 Task: Invite Team Member Softage.1@softage.net to Workspace Health and Safety. Invite Team Member Softage.2@softage.net to Workspace Health and Safety. Invite Team Member Softage.3@softage.net to Workspace Health and Safety. Invite Team Member Softage.4@softage.net to Workspace Health and Safety
Action: Mouse moved to (1053, 140)
Screenshot: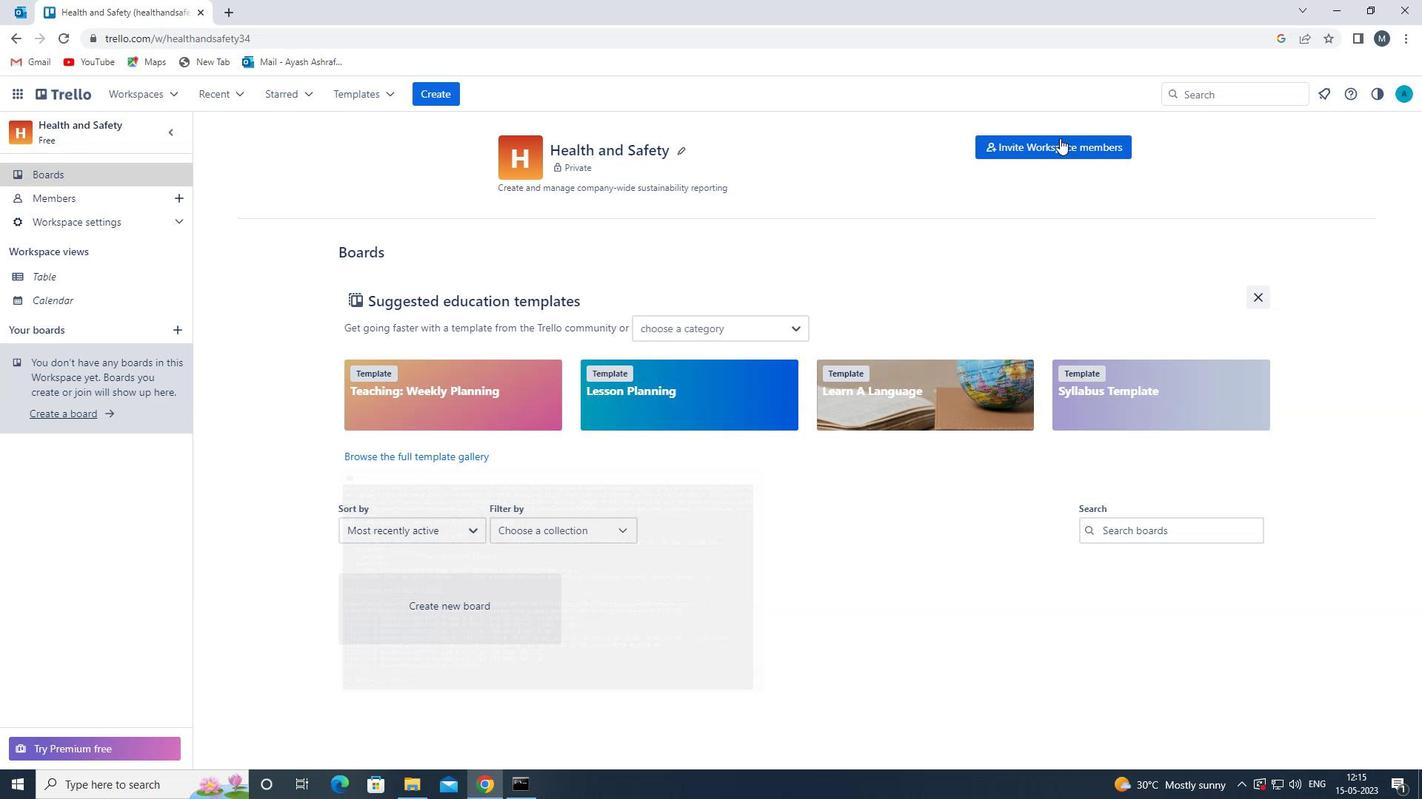 
Action: Mouse pressed left at (1053, 140)
Screenshot: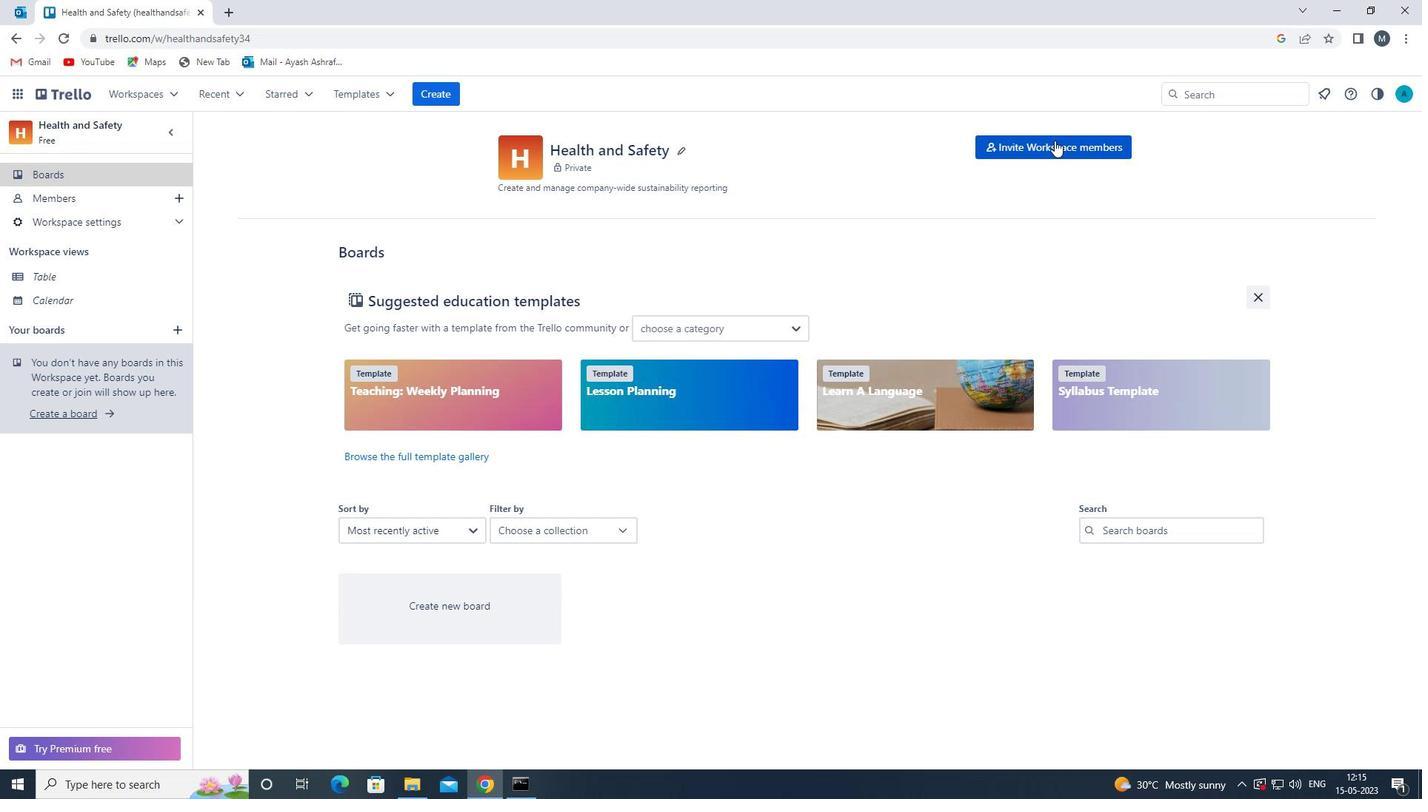 
Action: Mouse moved to (559, 414)
Screenshot: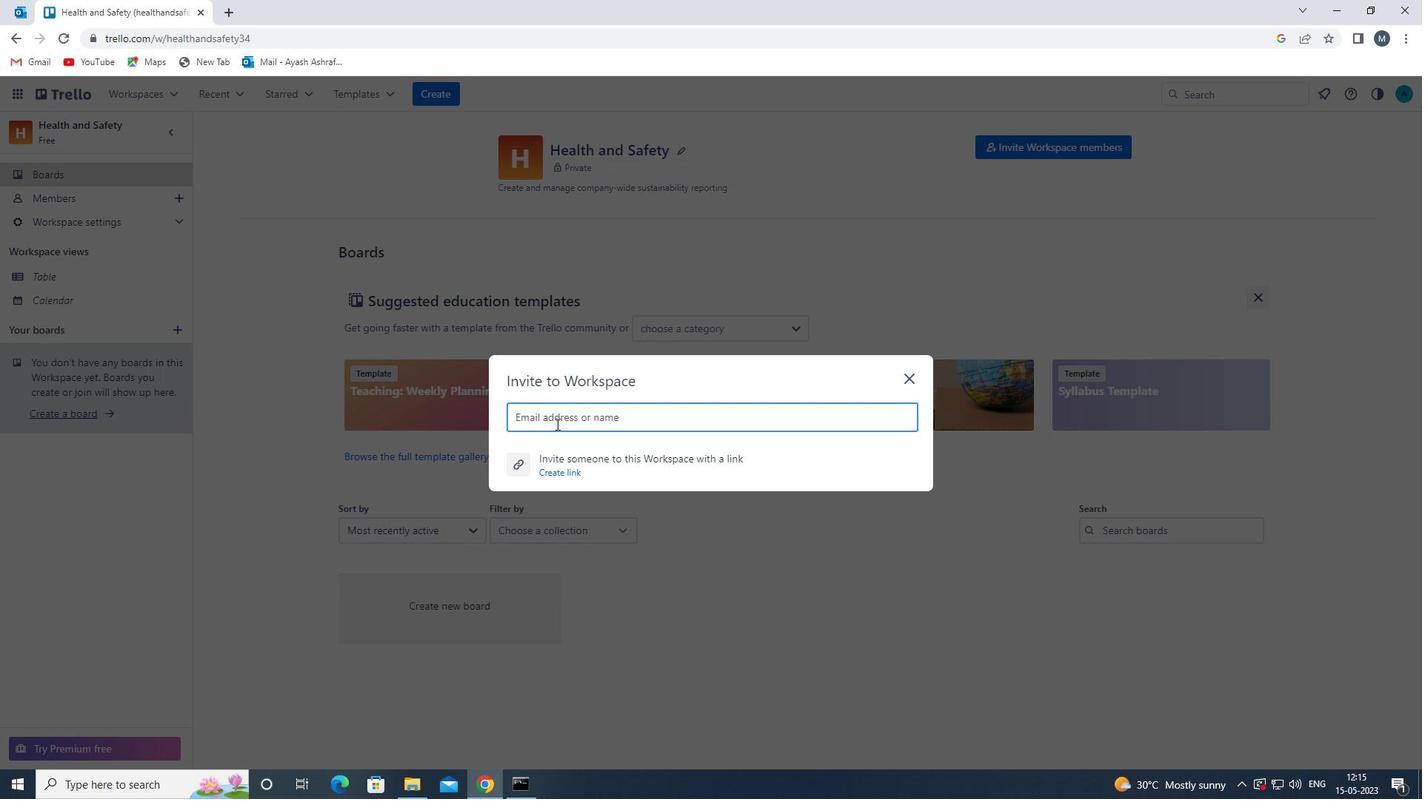 
Action: Mouse pressed left at (559, 414)
Screenshot: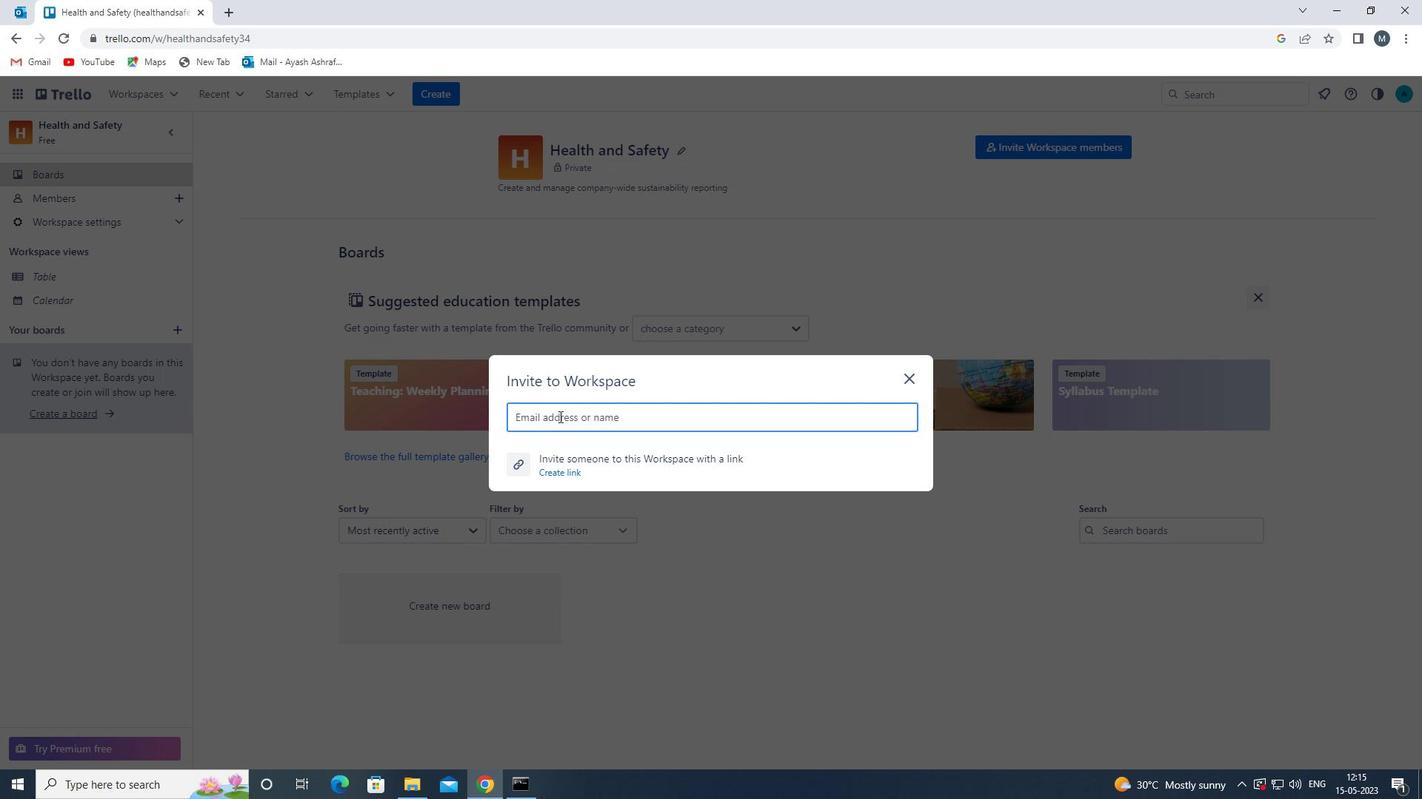 
Action: Key pressed softage.1<Key.shift><Key.shift><Key.shift><Key.shift><Key.shift><Key.shift><Key.shift><Key.shift><Key.shift><Key.shift>@SOFTAGE.NET
Screenshot: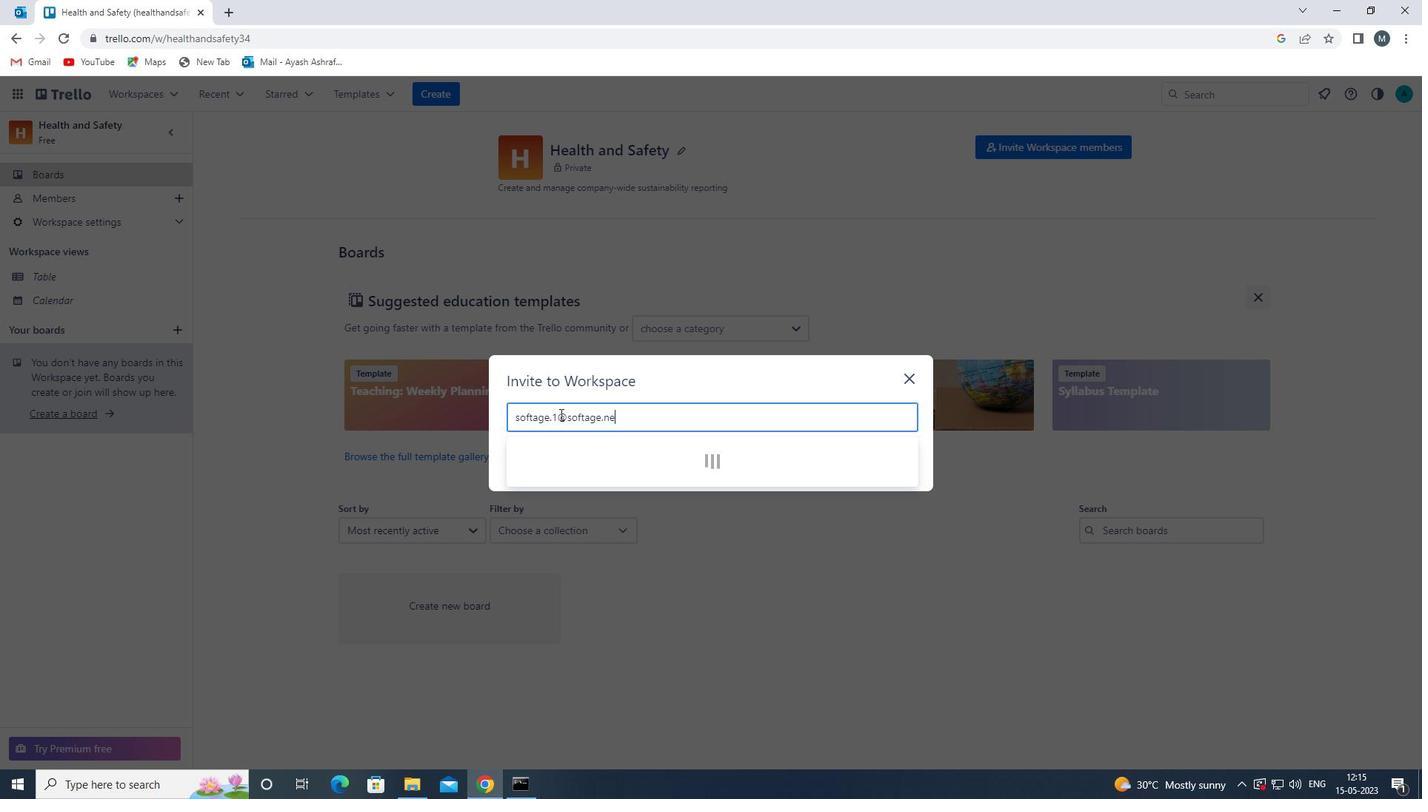 
Action: Mouse moved to (568, 463)
Screenshot: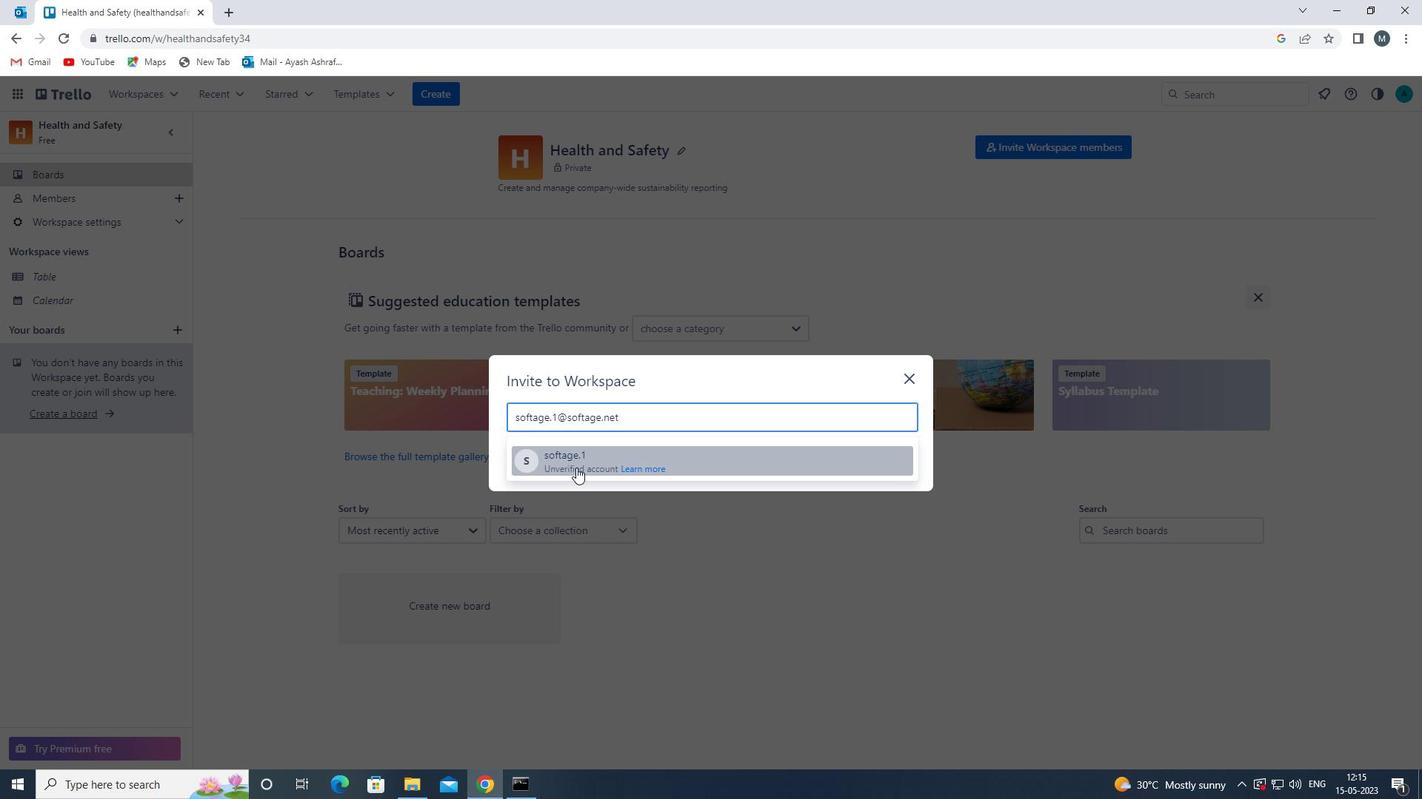 
Action: Mouse pressed left at (568, 463)
Screenshot: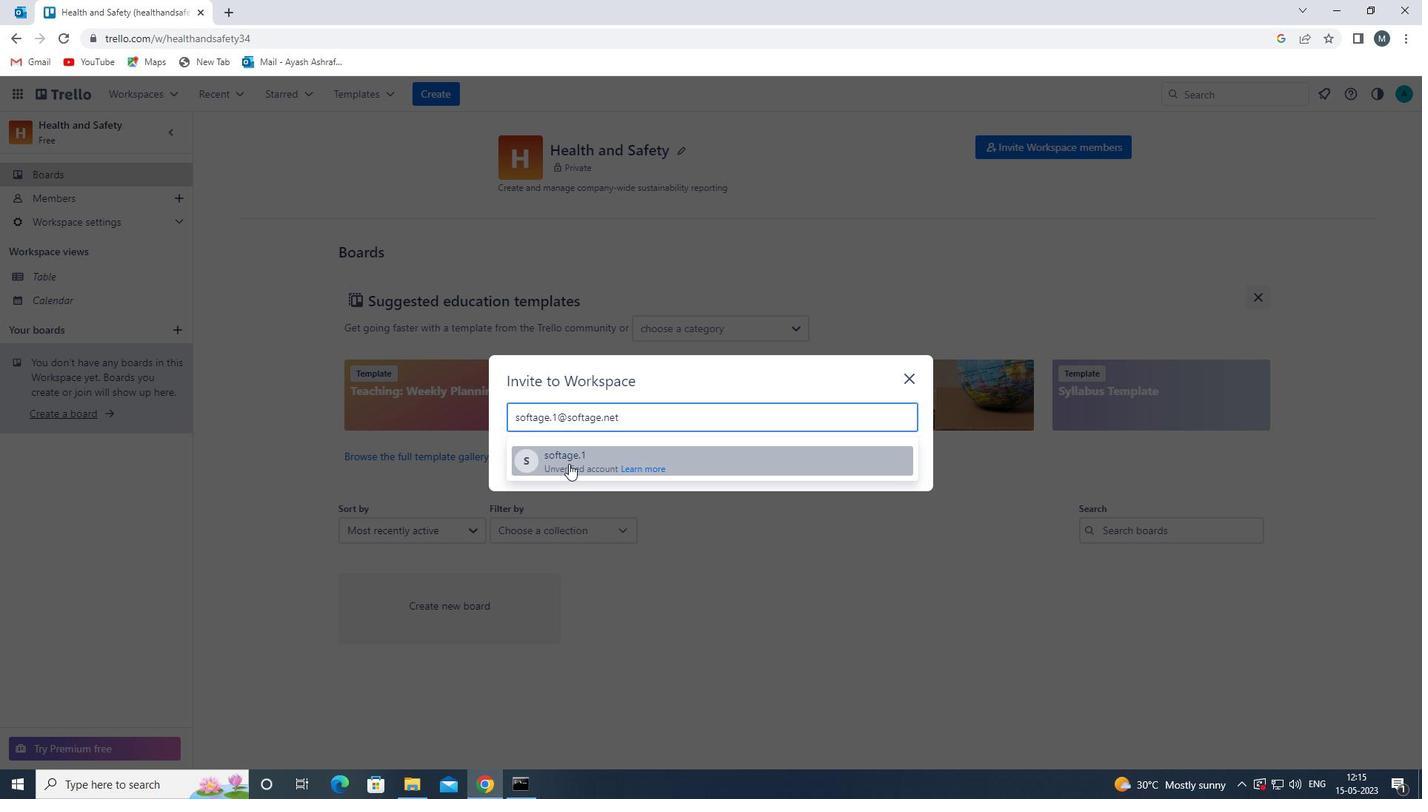 
Action: Mouse moved to (668, 408)
Screenshot: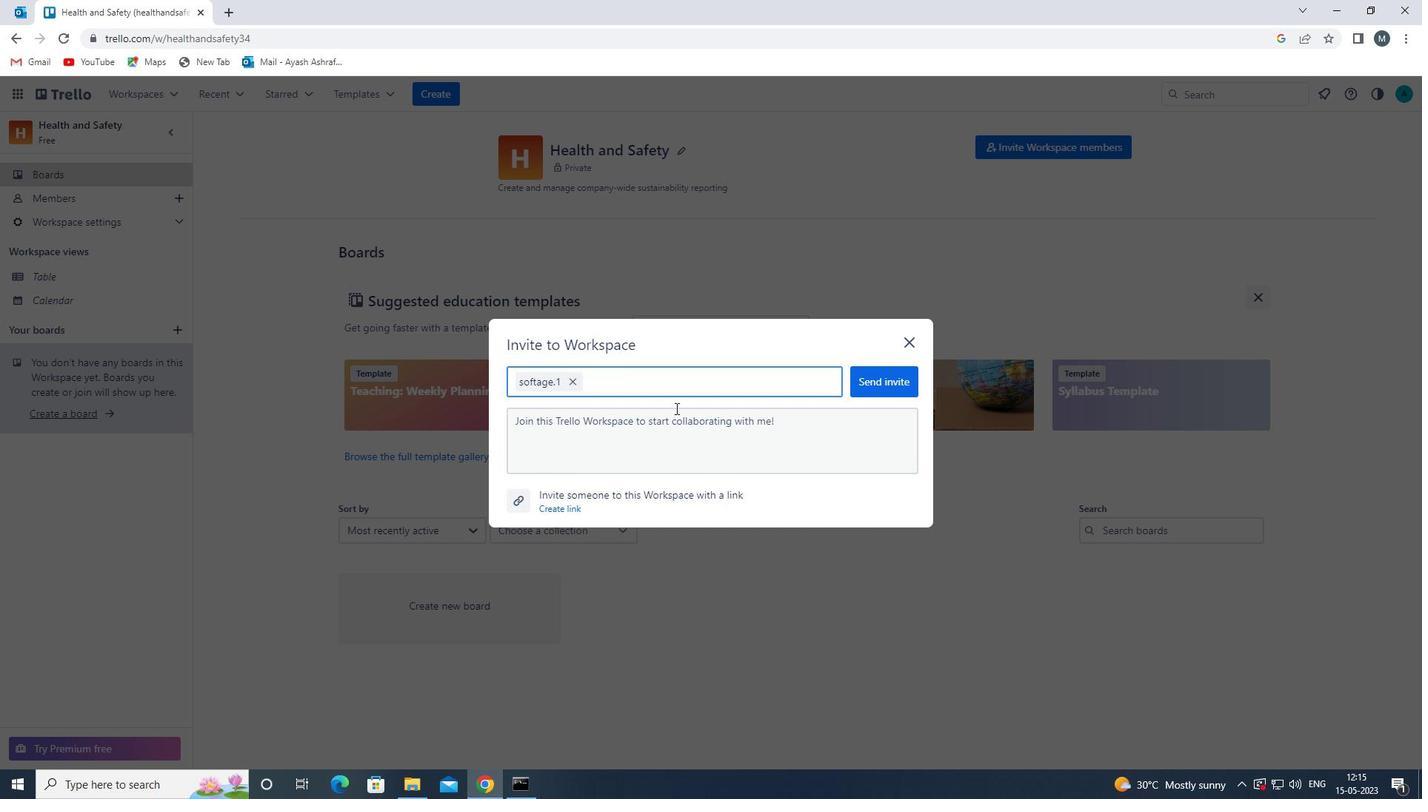 
Action: Key pressed SOFTAGE.2<Key.shift>@SOFTAGE.NET<Key.enter>SOFTAGE.3<Key.shift><Key.shift><Key.shift><Key.shift><Key.shift>@SOFTAGE.NET<Key.enter>SOFTAGE.4<Key.shift>@SOFTAGE.NET<Key.enter>
Screenshot: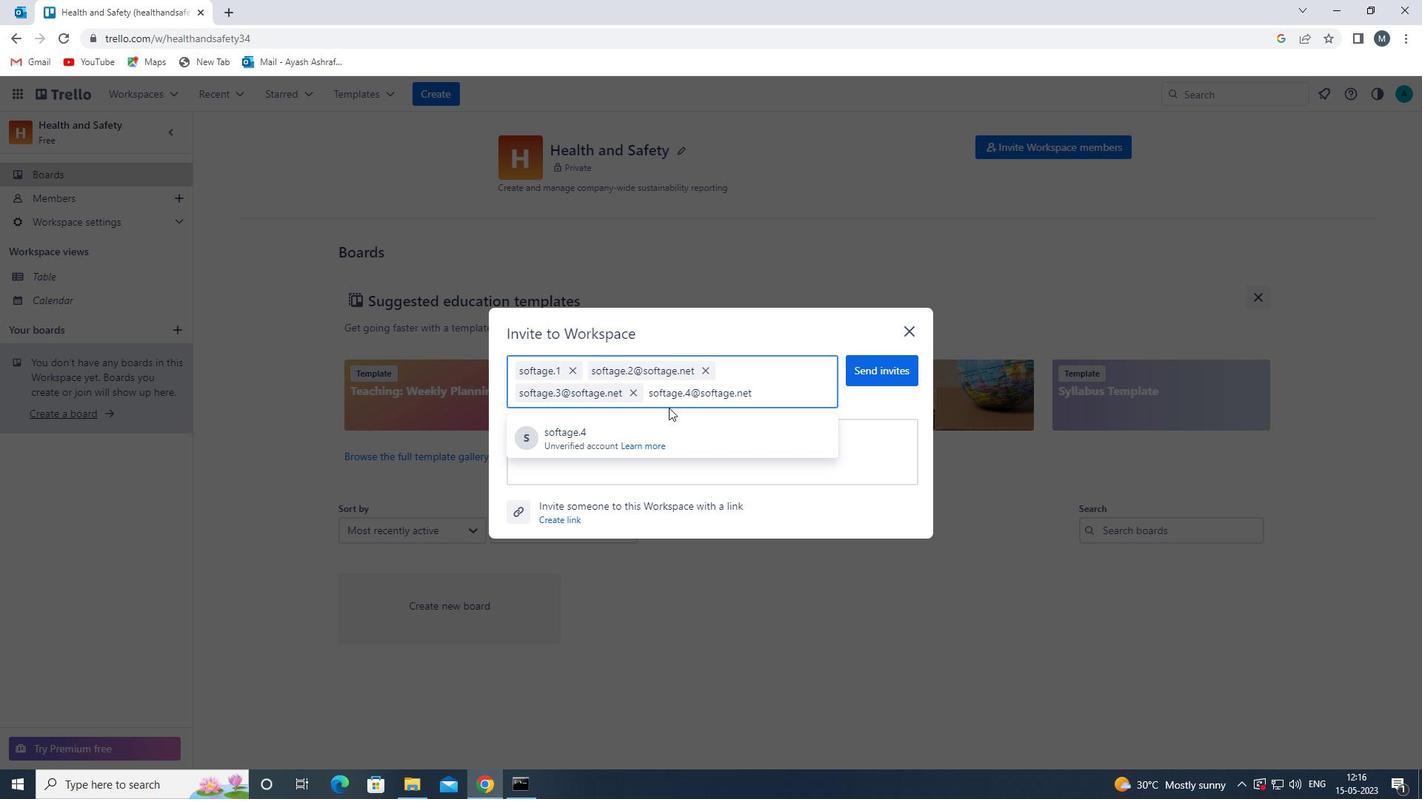 
Action: Mouse moved to (859, 368)
Screenshot: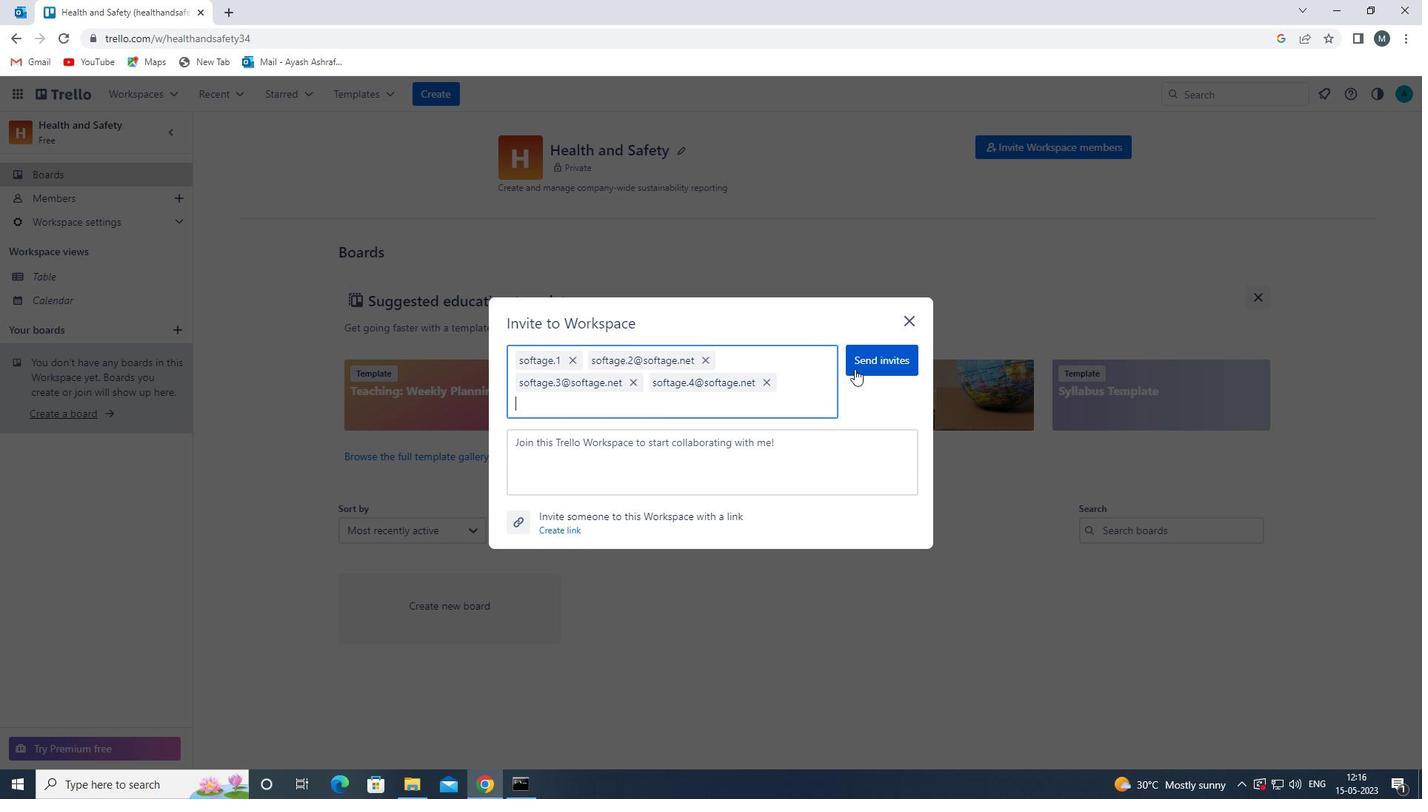 
Action: Mouse pressed left at (859, 368)
Screenshot: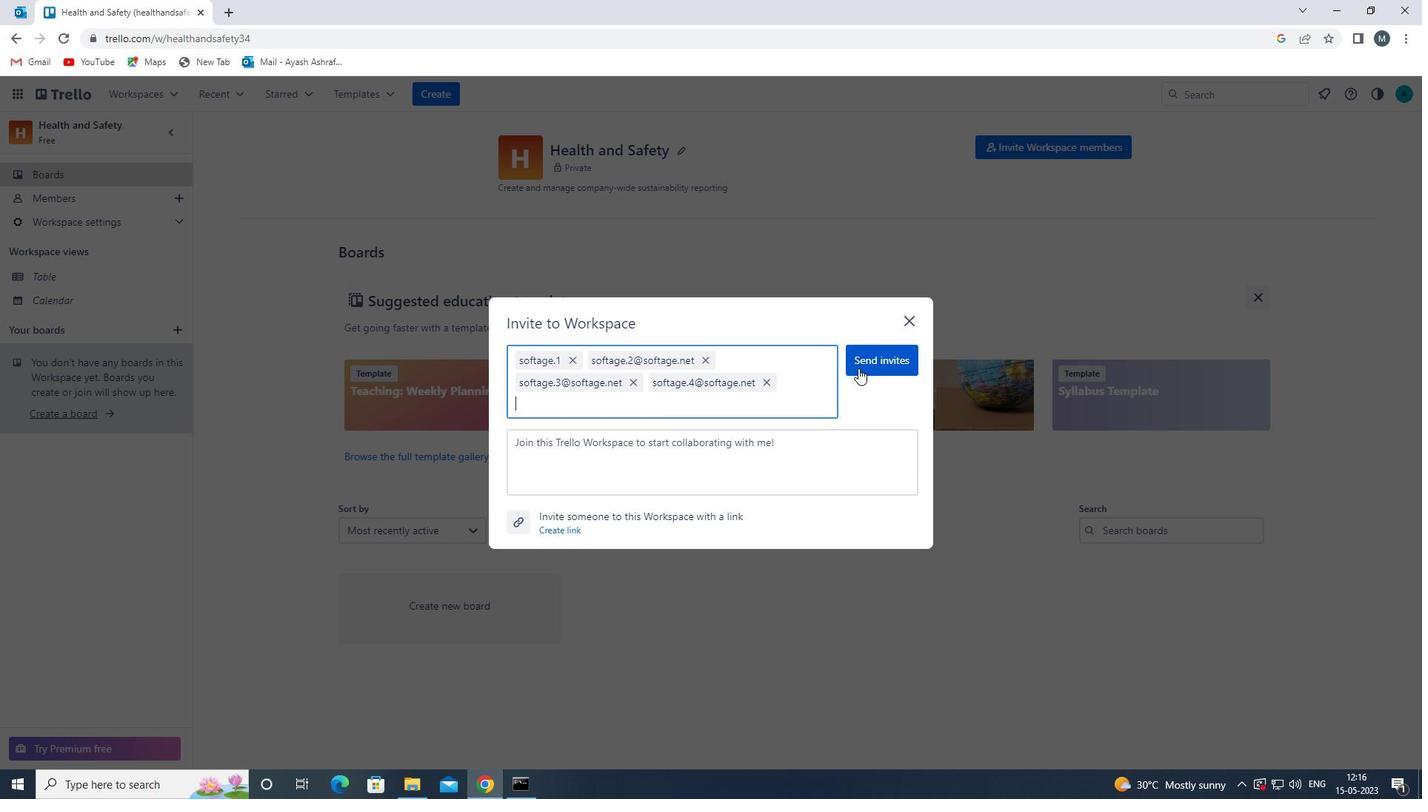 
Action: Mouse moved to (611, 542)
Screenshot: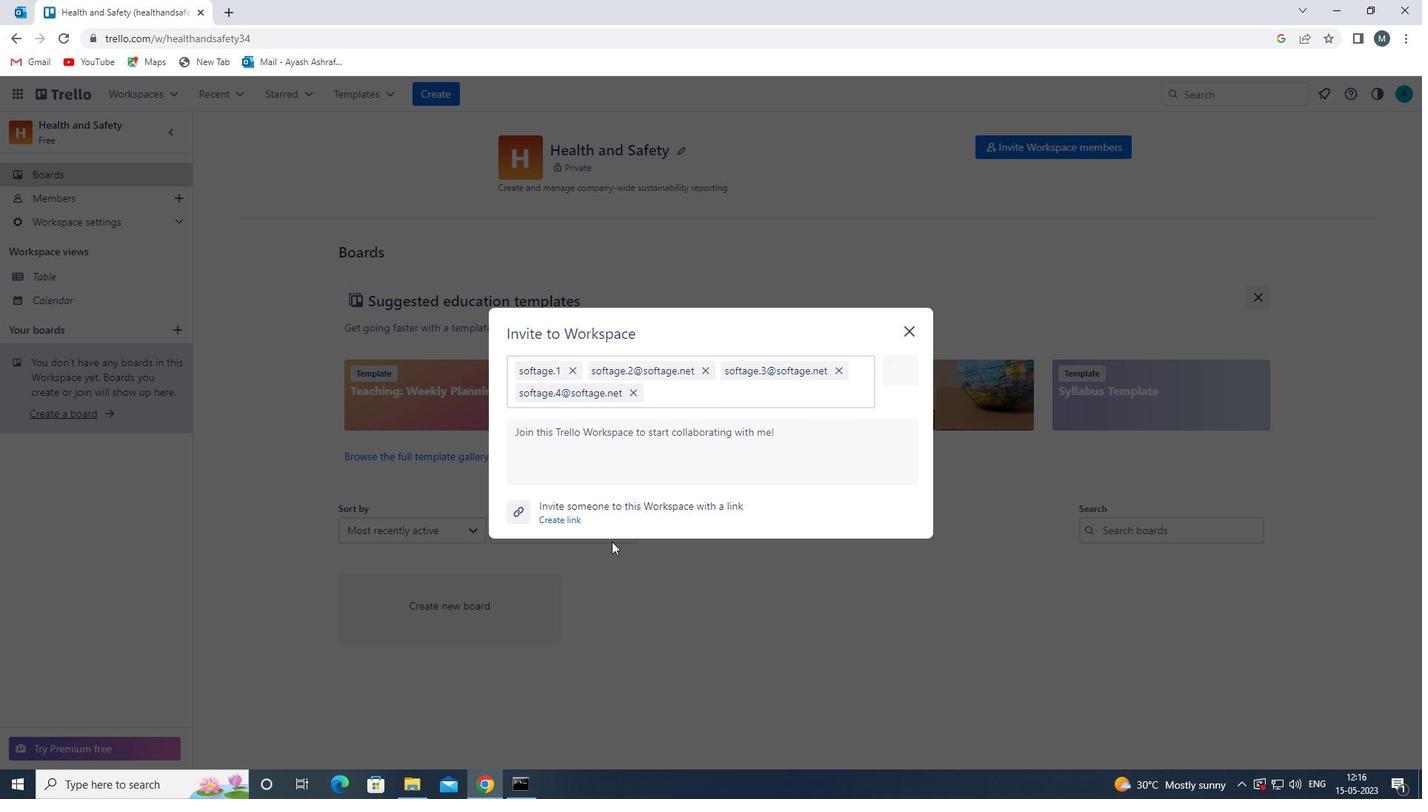 
